 Task: Select the West Africa Time as time zone for the schedule.
Action: Mouse moved to (317, 159)
Screenshot: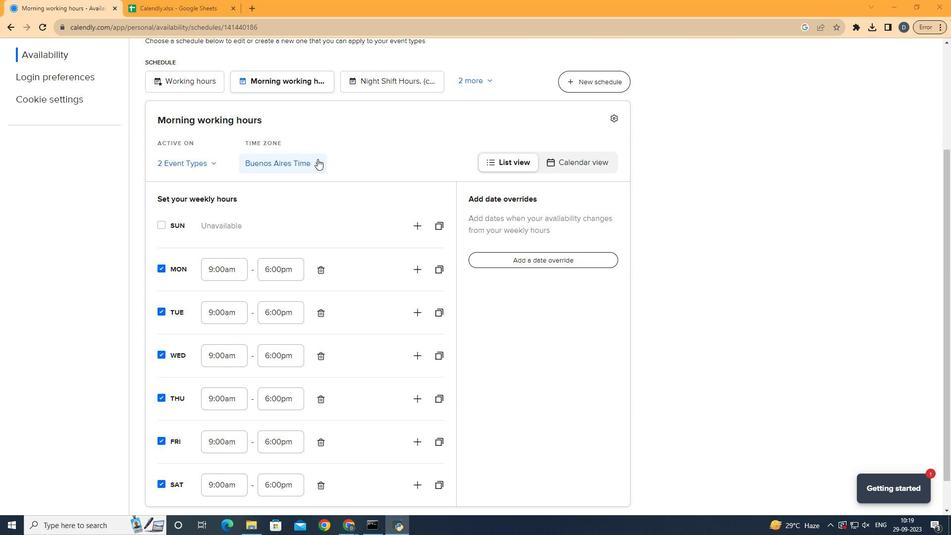 
Action: Mouse pressed left at (317, 159)
Screenshot: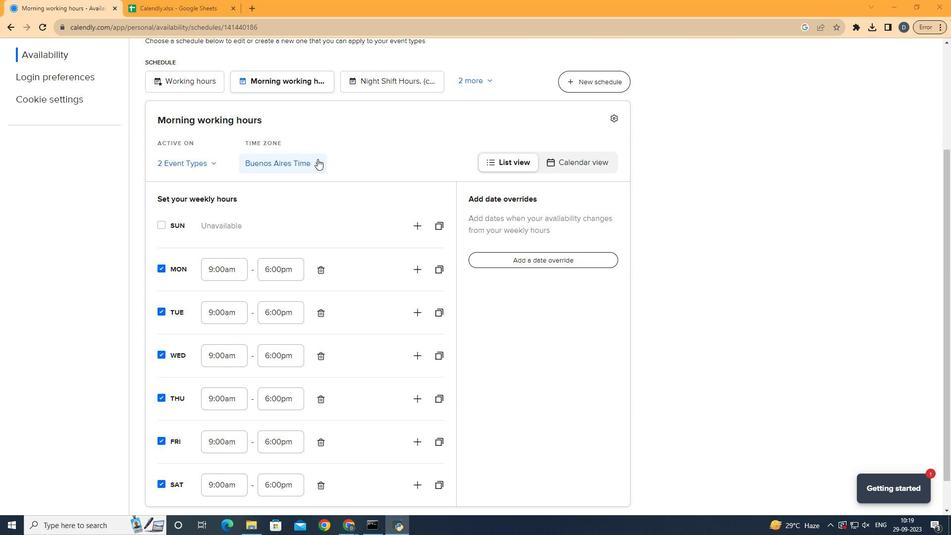 
Action: Mouse moved to (315, 285)
Screenshot: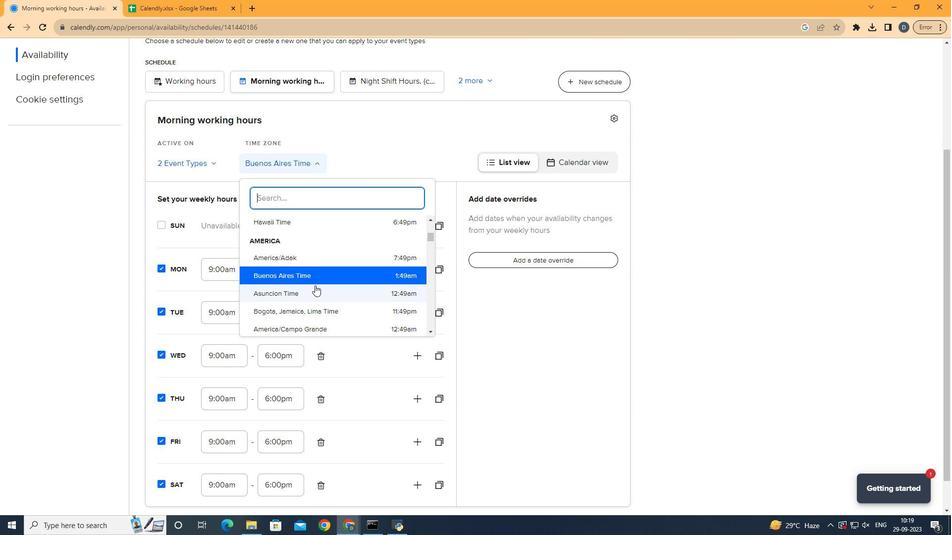 
Action: Mouse scrolled (315, 285) with delta (0, 0)
Screenshot: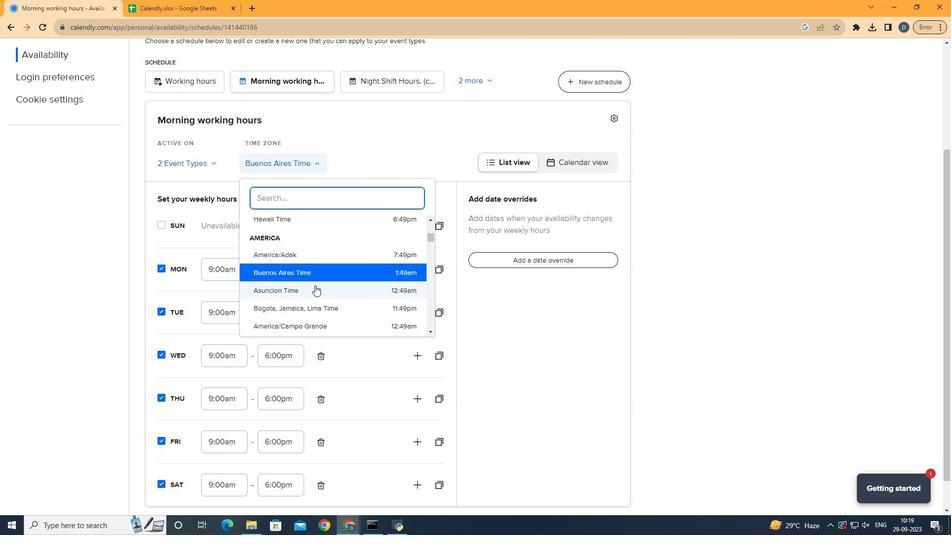 
Action: Mouse scrolled (315, 285) with delta (0, 0)
Screenshot: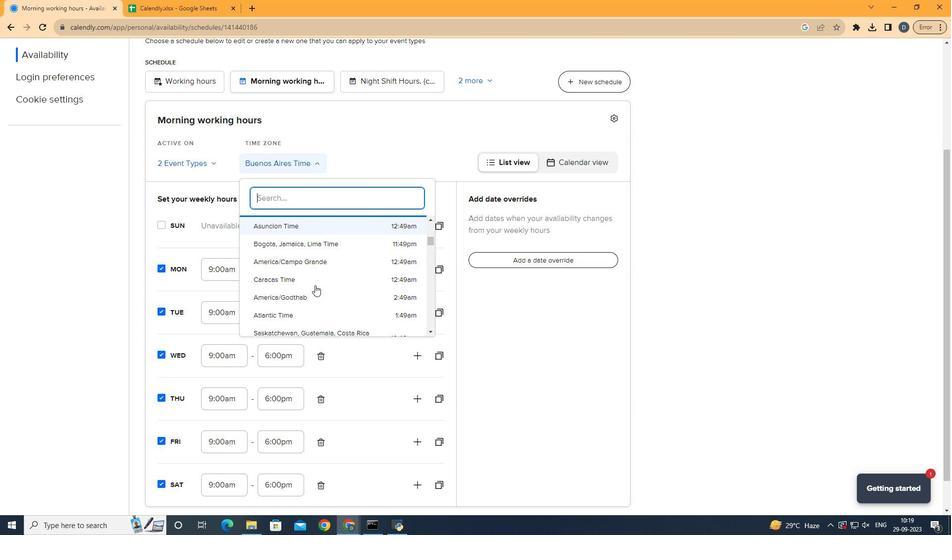 
Action: Mouse scrolled (315, 285) with delta (0, 0)
Screenshot: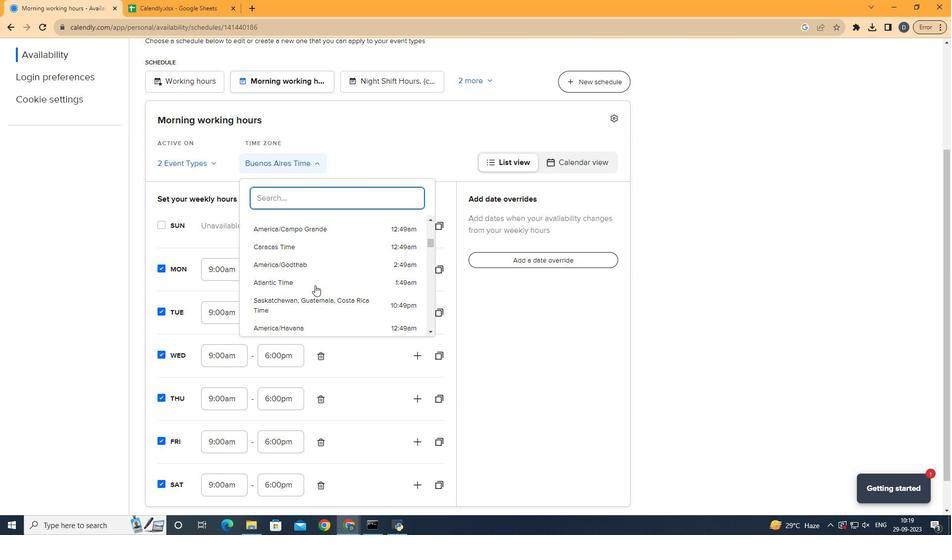 
Action: Mouse scrolled (315, 285) with delta (0, 0)
Screenshot: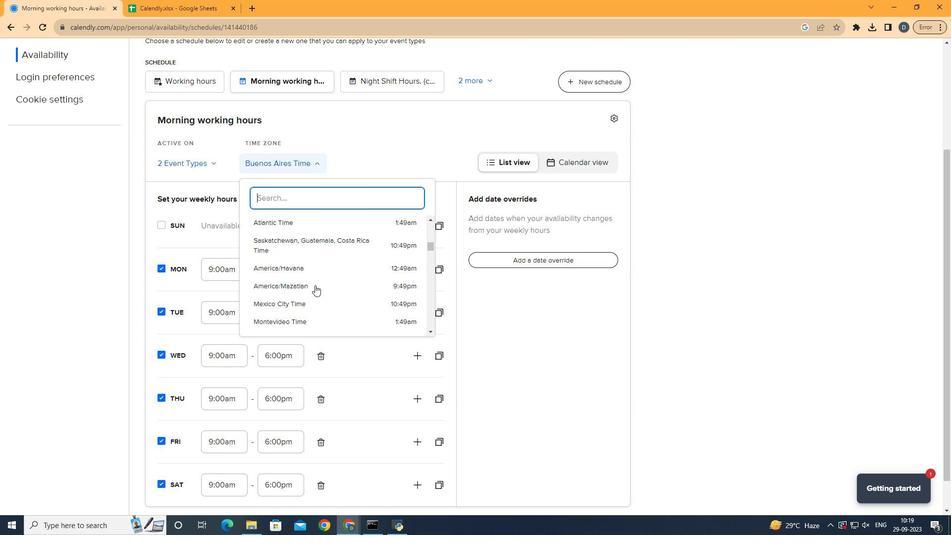 
Action: Mouse scrolled (315, 285) with delta (0, 0)
Screenshot: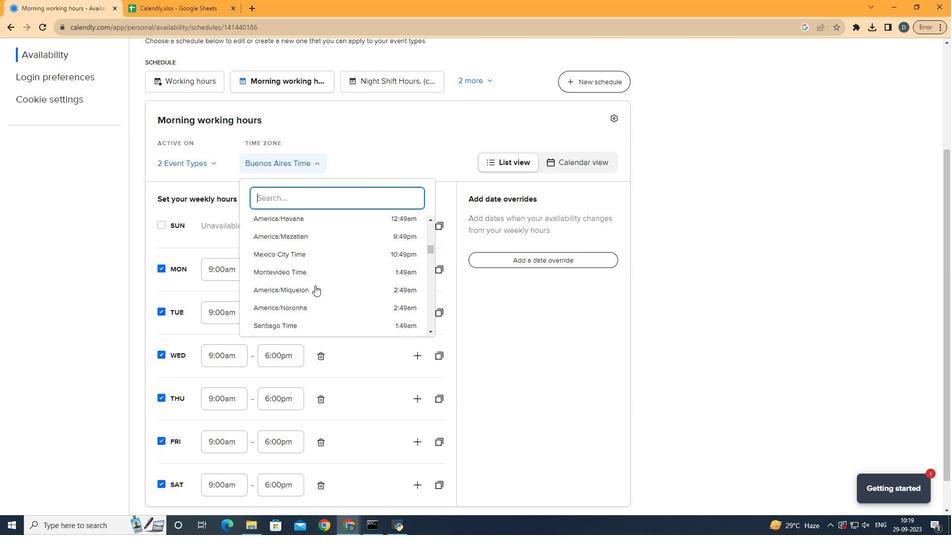 
Action: Mouse scrolled (315, 285) with delta (0, 0)
Screenshot: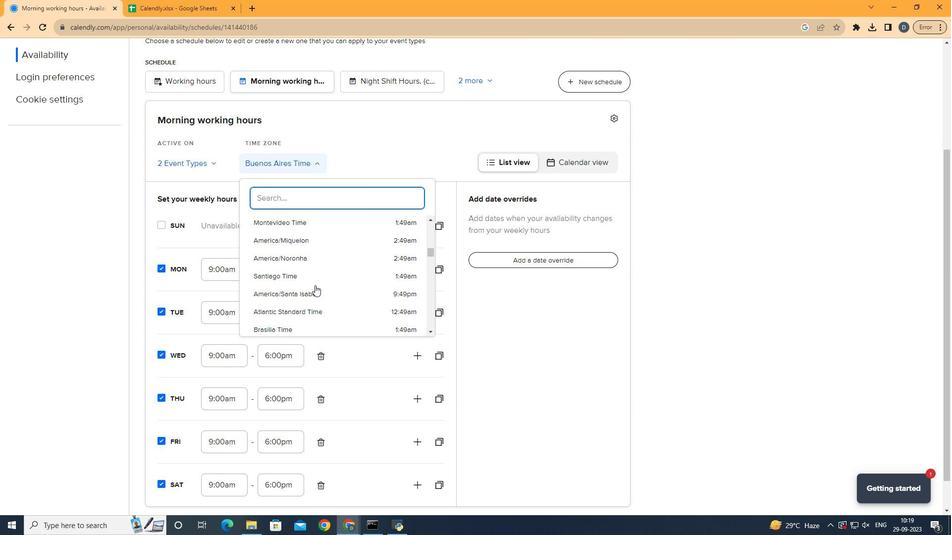
Action: Mouse scrolled (315, 285) with delta (0, 0)
Screenshot: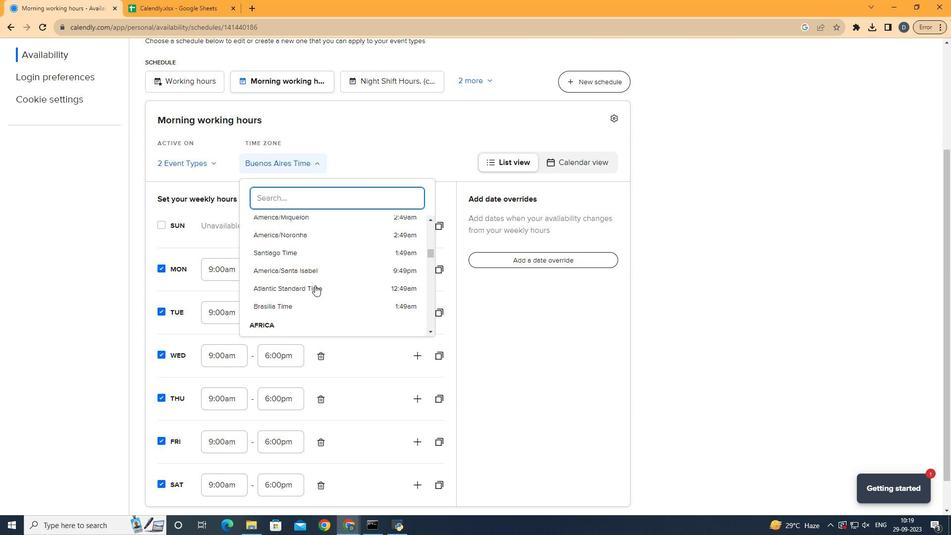 
Action: Mouse scrolled (315, 285) with delta (0, 0)
Screenshot: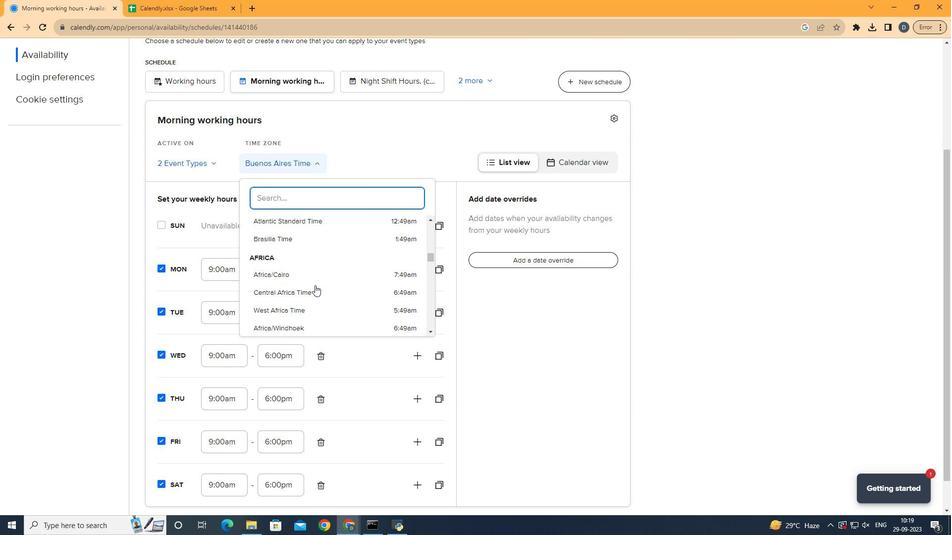 
Action: Mouse scrolled (315, 285) with delta (0, 0)
Screenshot: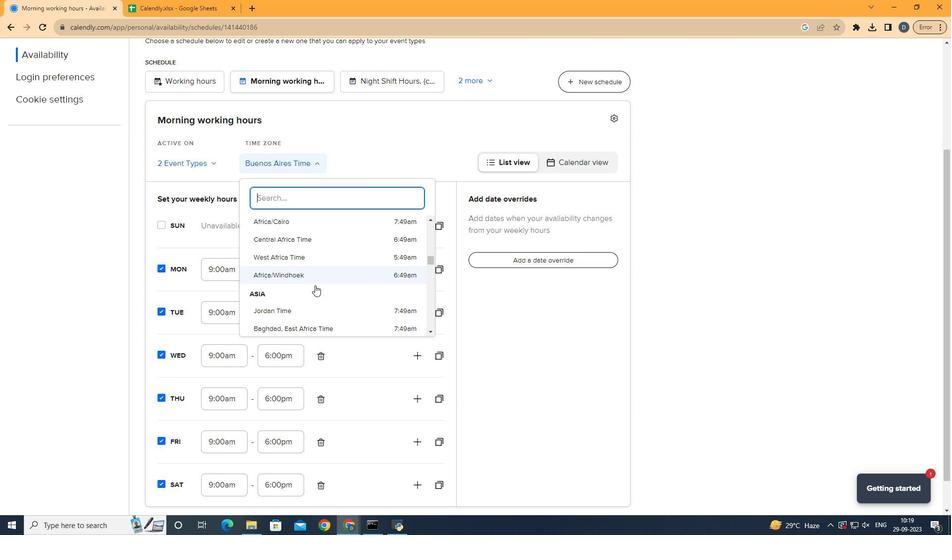
Action: Mouse moved to (316, 284)
Screenshot: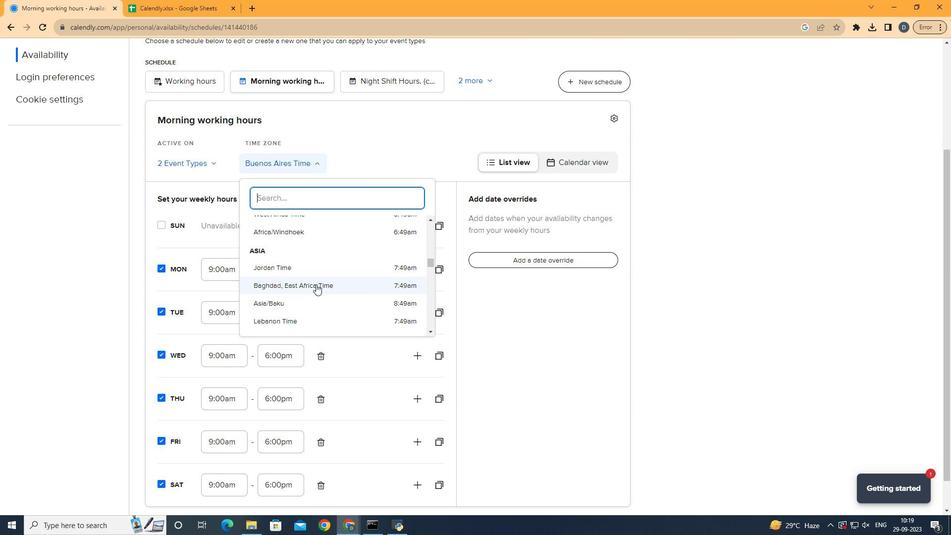 
Action: Mouse scrolled (316, 285) with delta (0, 0)
Screenshot: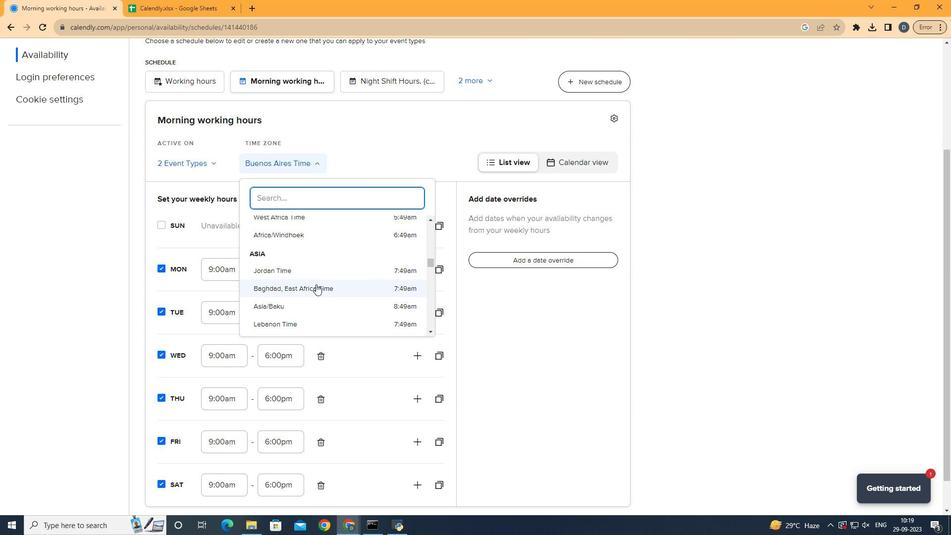 
Action: Mouse scrolled (316, 285) with delta (0, 0)
Screenshot: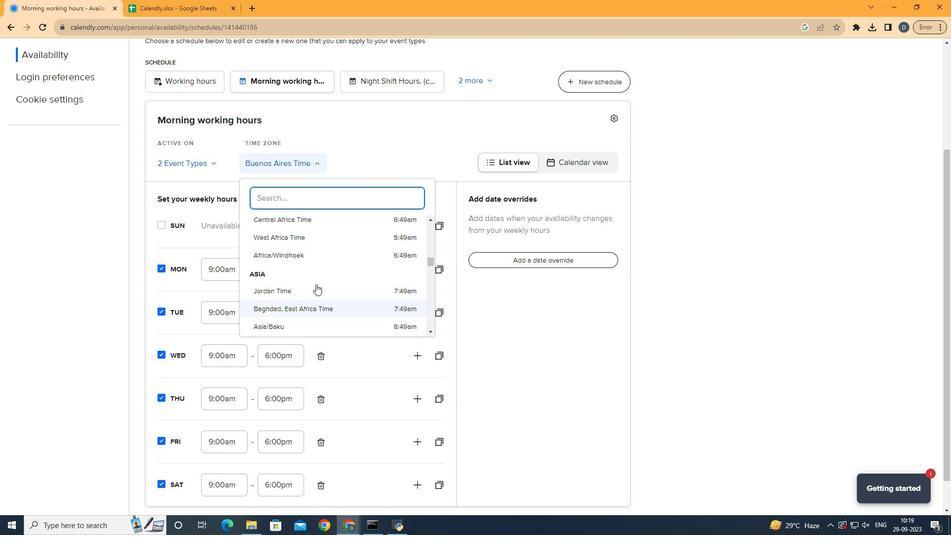 
Action: Mouse scrolled (316, 285) with delta (0, 0)
Screenshot: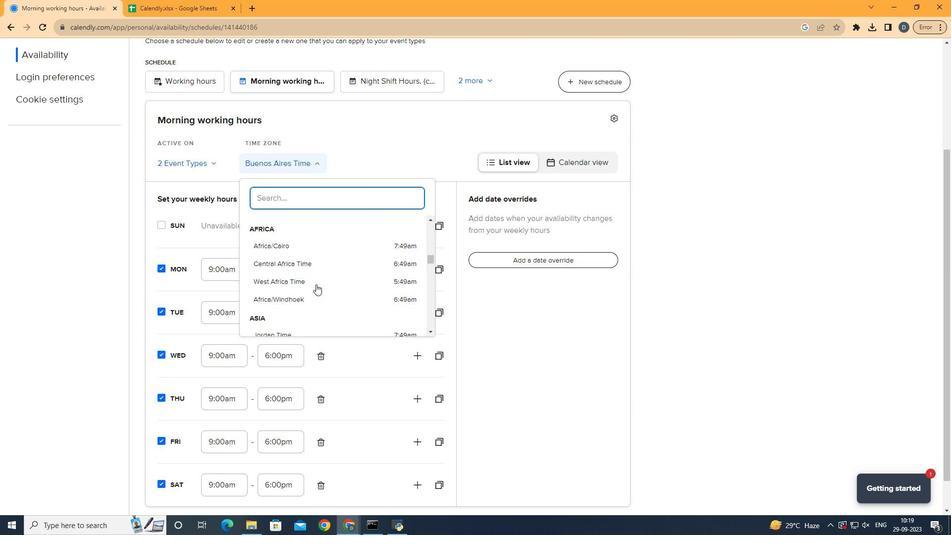 
Action: Mouse scrolled (316, 285) with delta (0, 0)
Screenshot: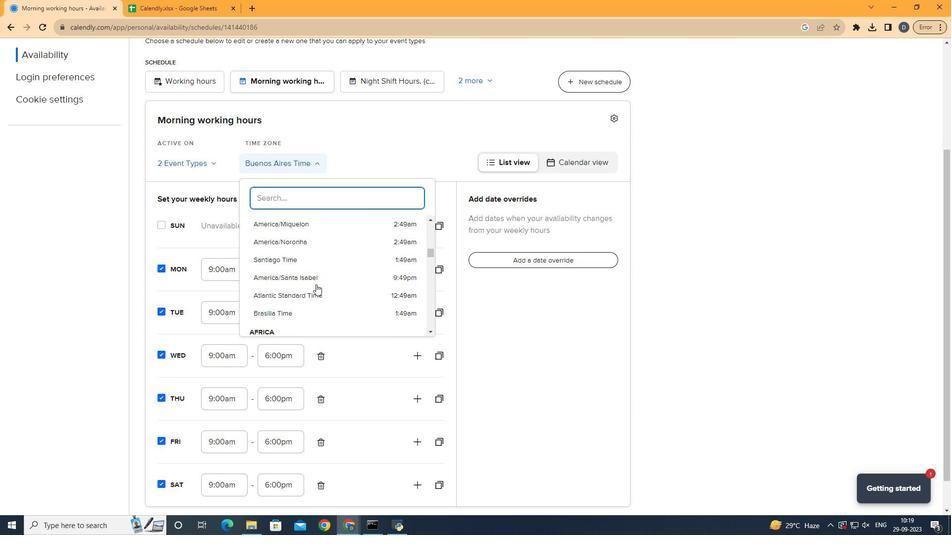 
Action: Mouse scrolled (316, 284) with delta (0, 0)
Screenshot: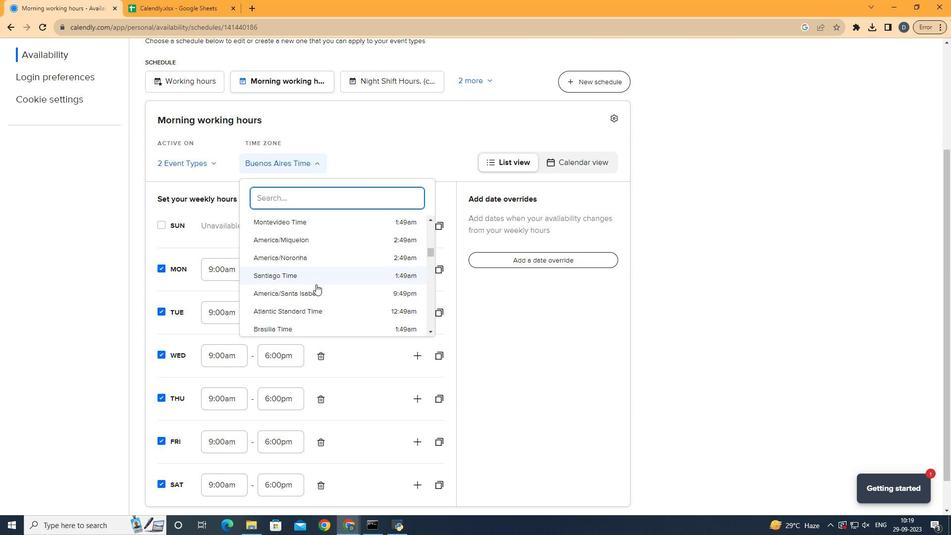 
Action: Mouse scrolled (316, 284) with delta (0, 0)
Screenshot: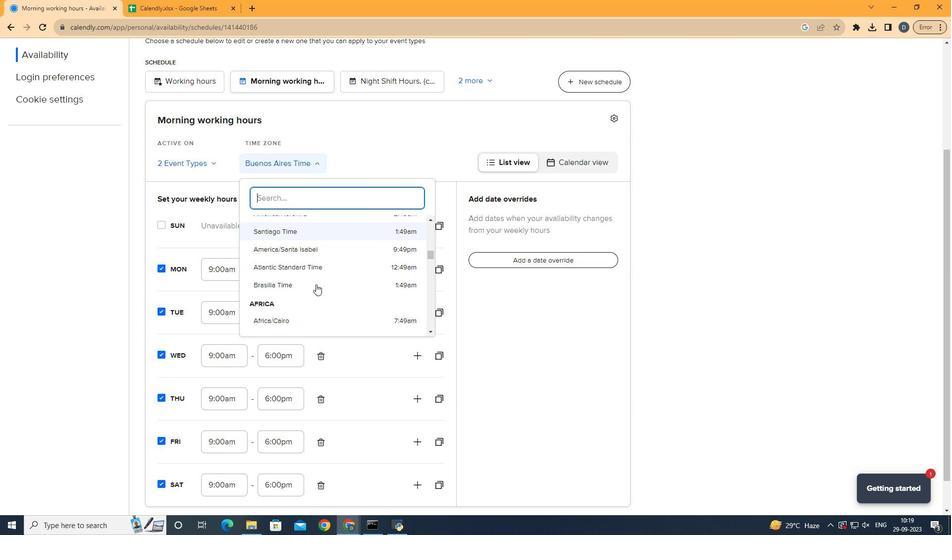 
Action: Mouse moved to (332, 272)
Screenshot: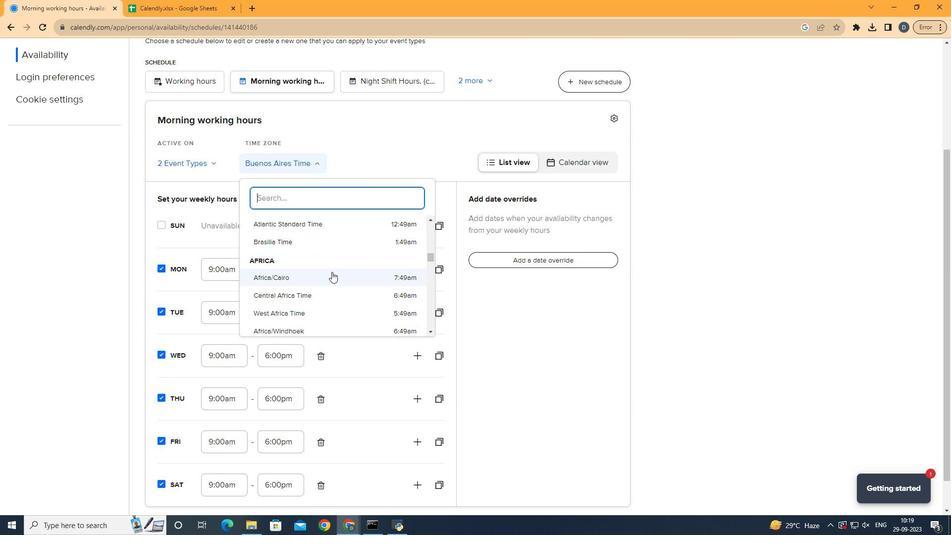 
Action: Mouse scrolled (332, 271) with delta (0, 0)
Screenshot: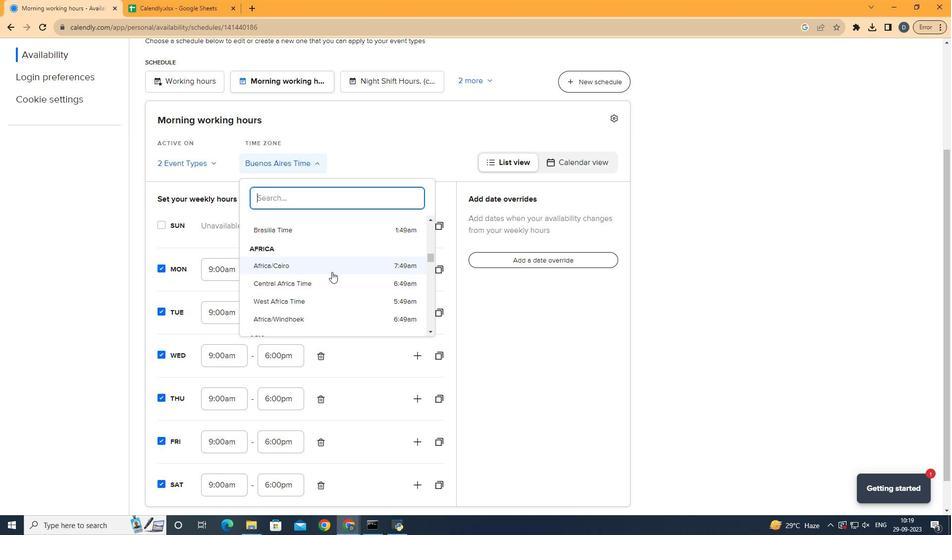 
Action: Mouse moved to (342, 245)
Screenshot: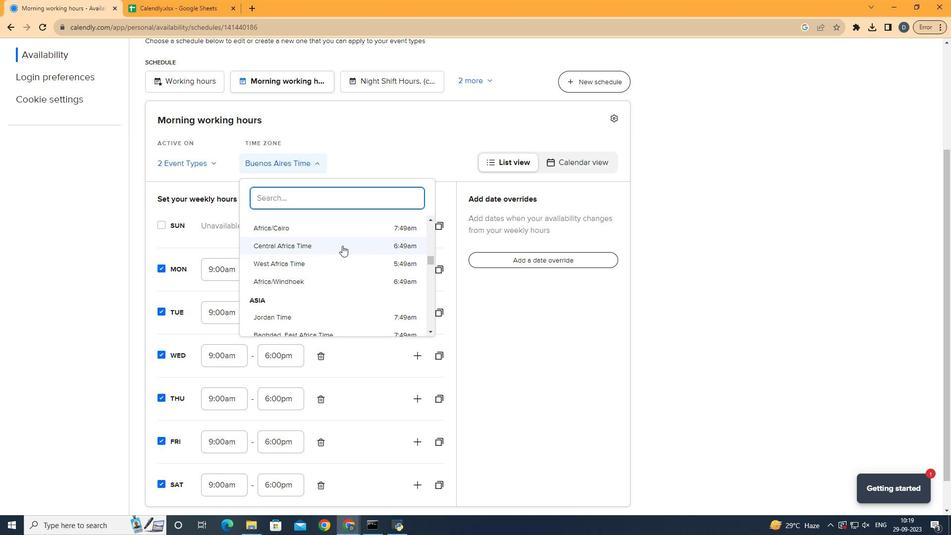 
Action: Mouse pressed left at (342, 245)
Screenshot: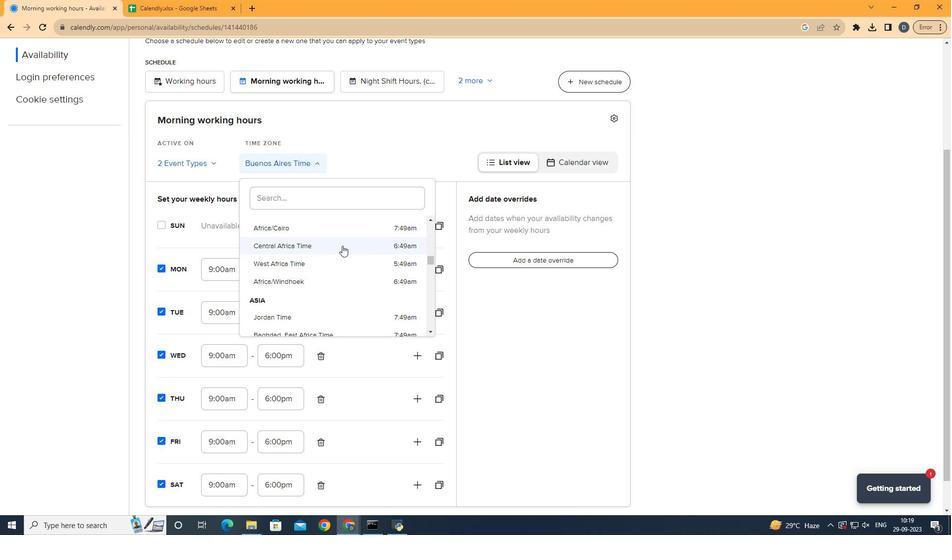 
Action: Mouse moved to (292, 163)
Screenshot: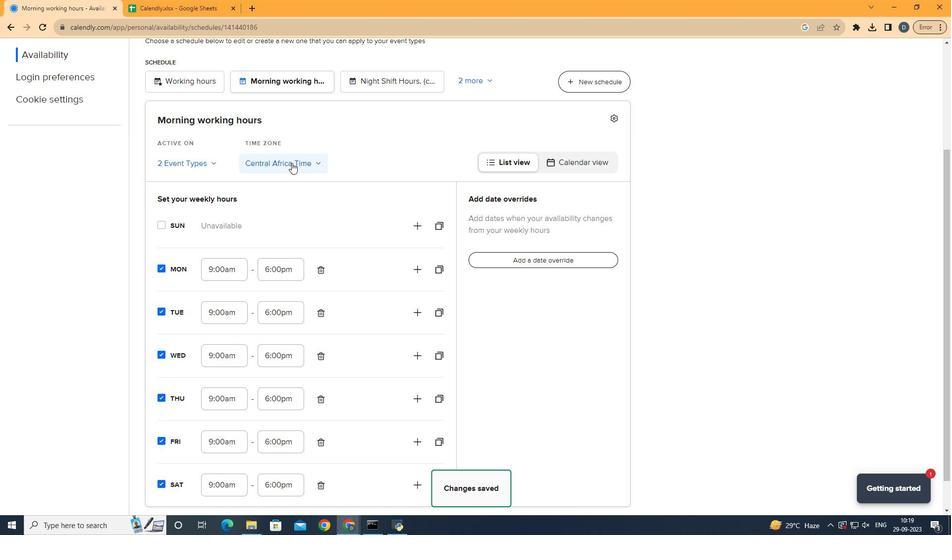 
Action: Mouse pressed left at (292, 163)
Screenshot: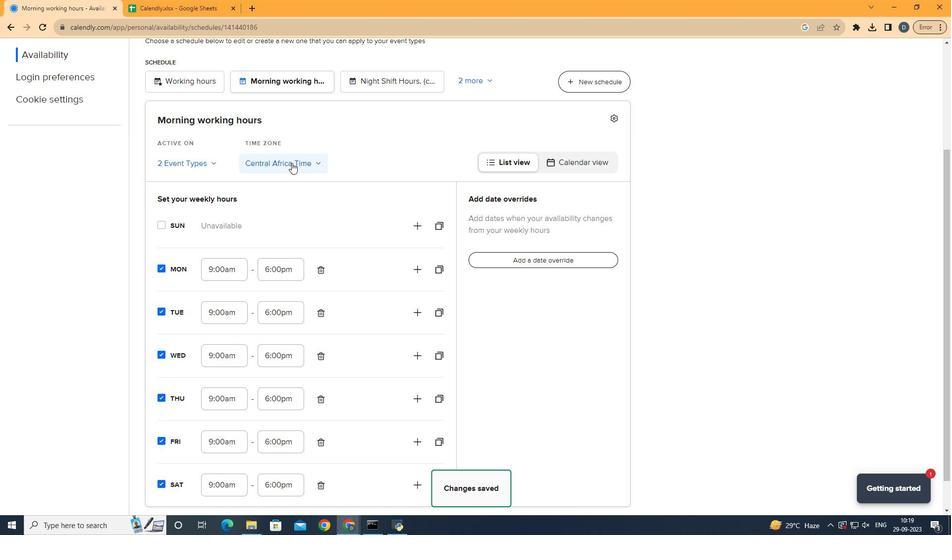 
Action: Mouse moved to (310, 296)
Screenshot: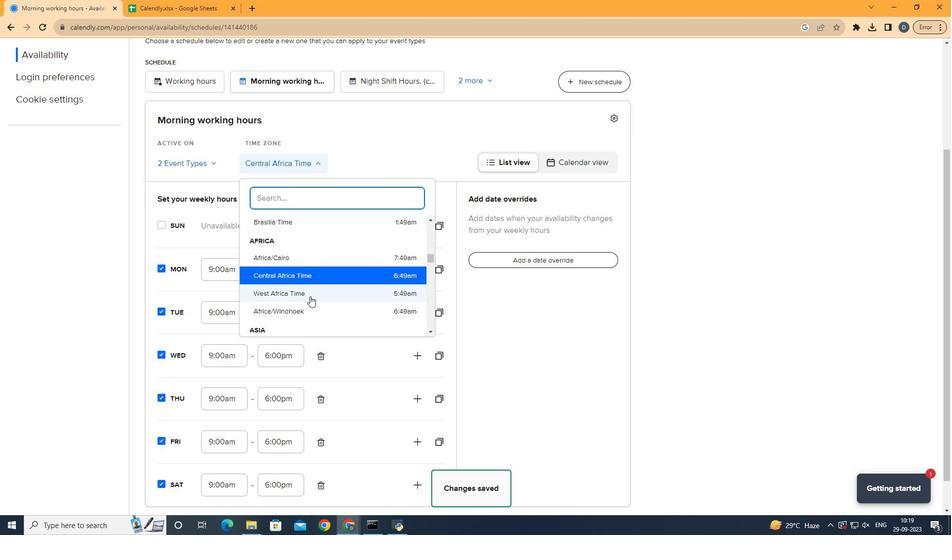 
Action: Mouse pressed left at (310, 296)
Screenshot: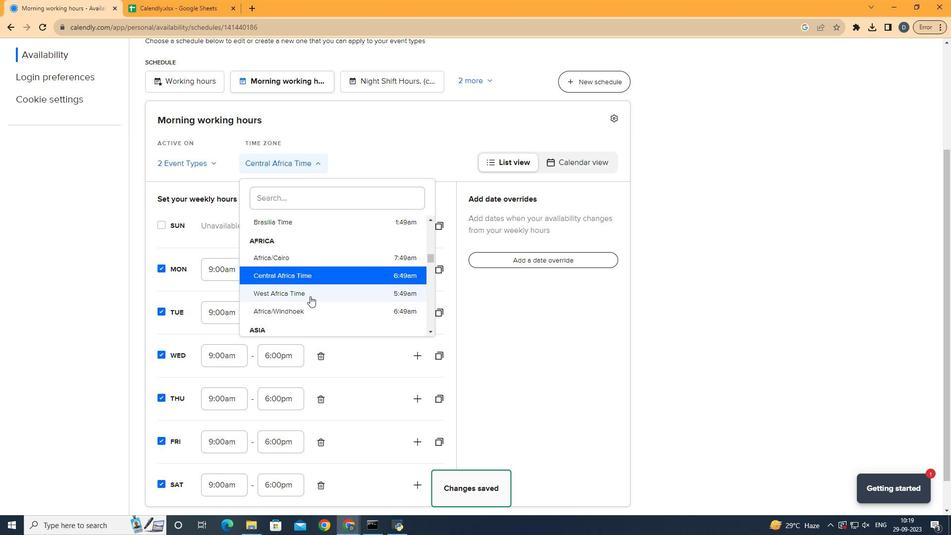 
Action: Mouse moved to (375, 182)
Screenshot: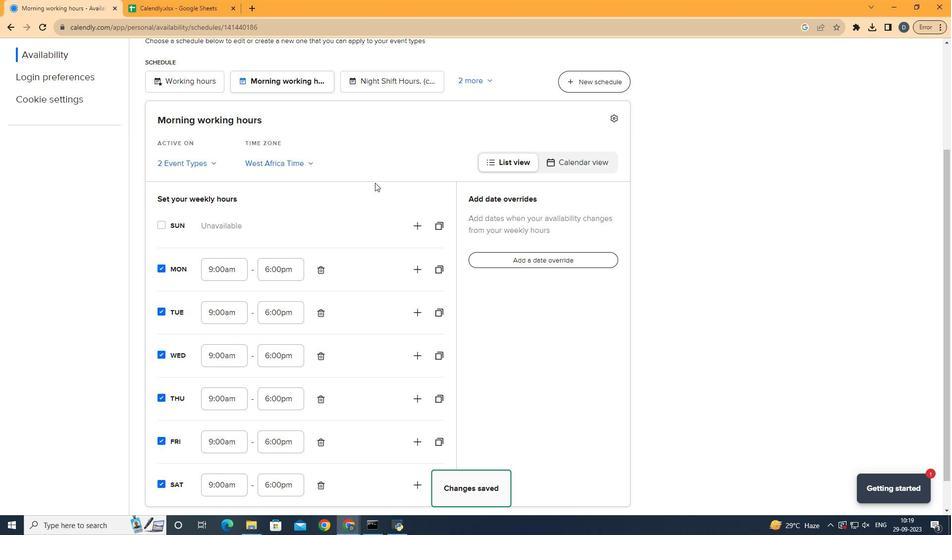 
